Task: Search "Javascript" and sort the search results by the fewest forks.
Action: Mouse moved to (806, 81)
Screenshot: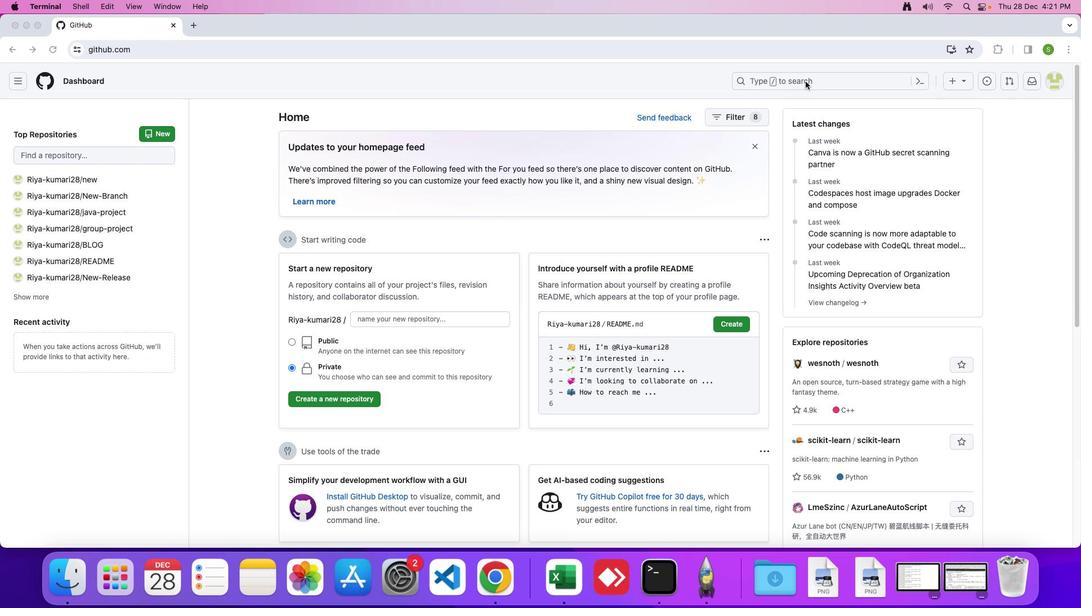
Action: Mouse pressed left at (806, 81)
Screenshot: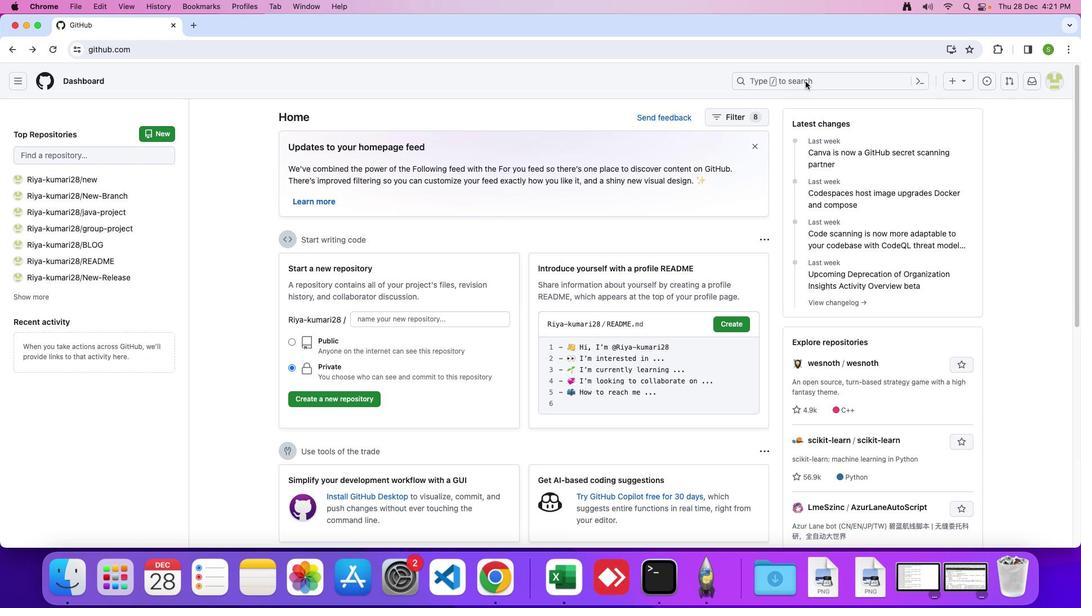 
Action: Mouse moved to (800, 81)
Screenshot: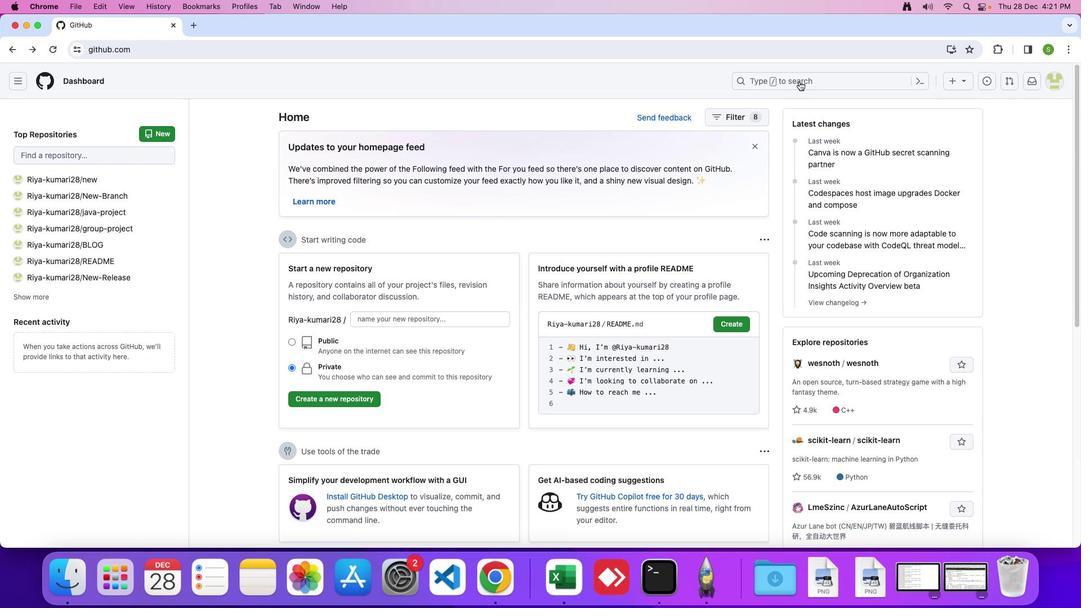 
Action: Mouse pressed left at (800, 81)
Screenshot: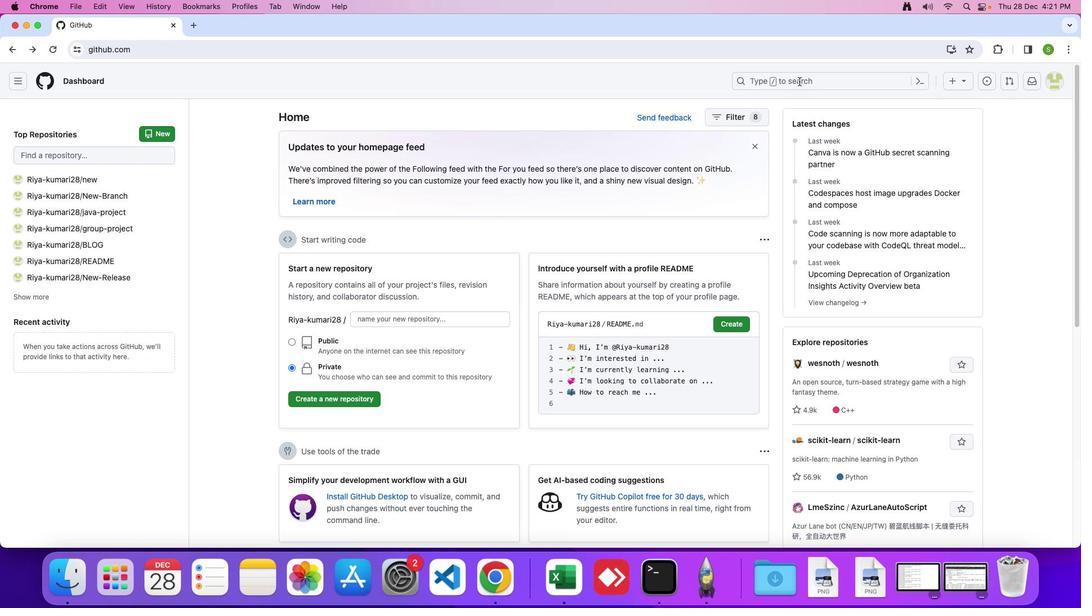 
Action: Mouse moved to (648, 83)
Screenshot: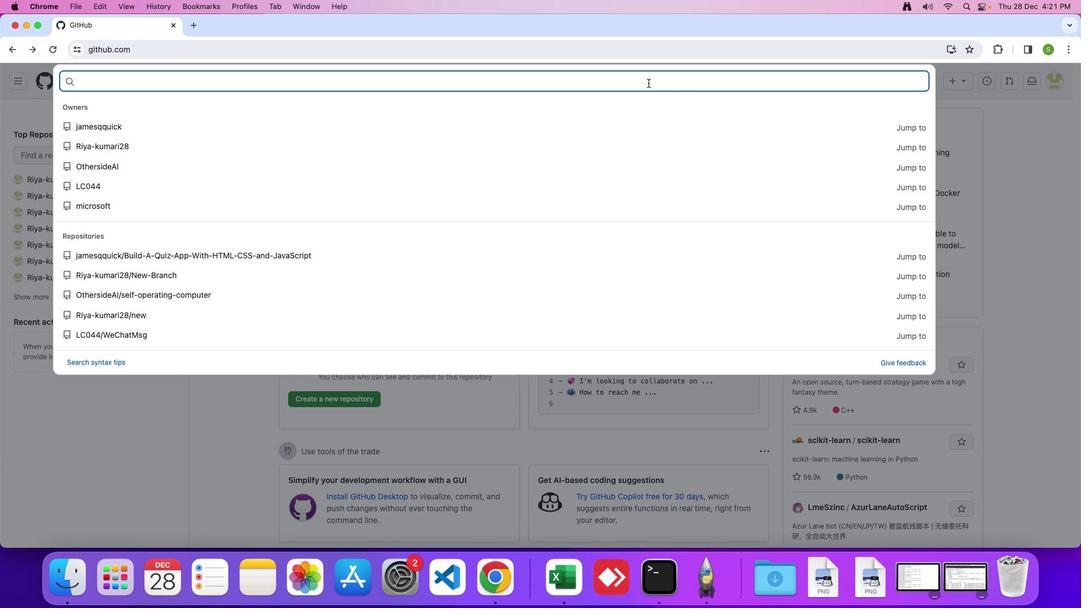 
Action: Mouse pressed left at (648, 83)
Screenshot: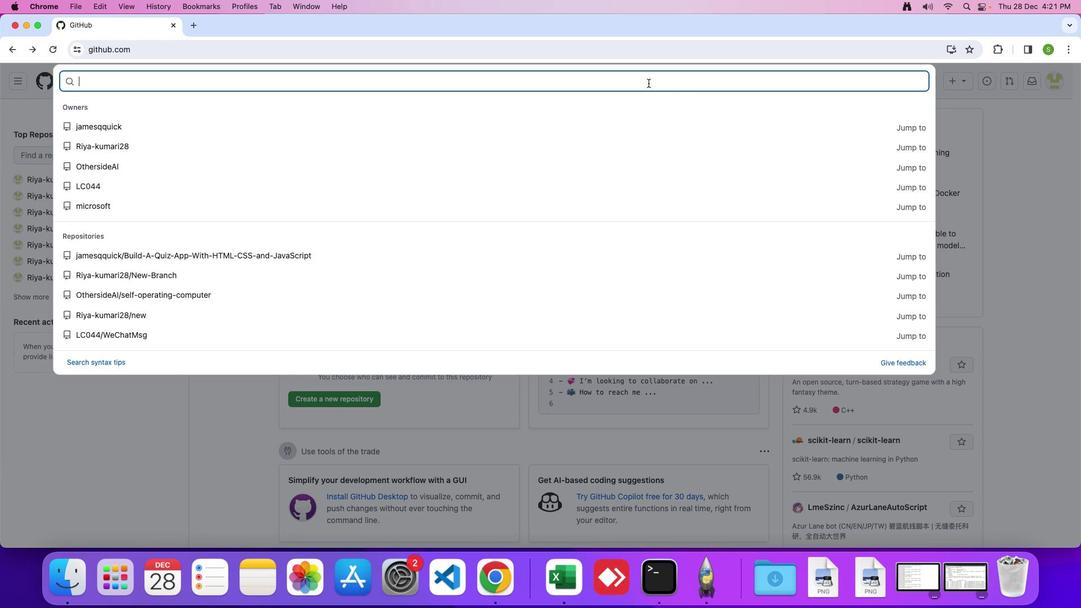 
Action: Key pressed 'J'Key.caps_lock'a''v''a''s''c''r''i''p''t'Key.enter
Screenshot: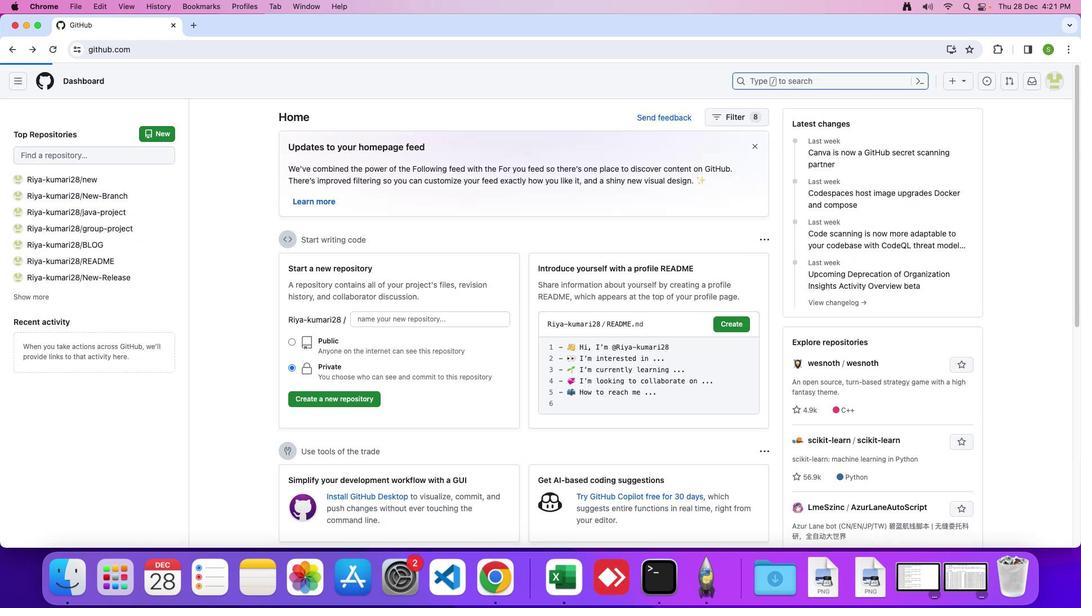 
Action: Mouse moved to (754, 118)
Screenshot: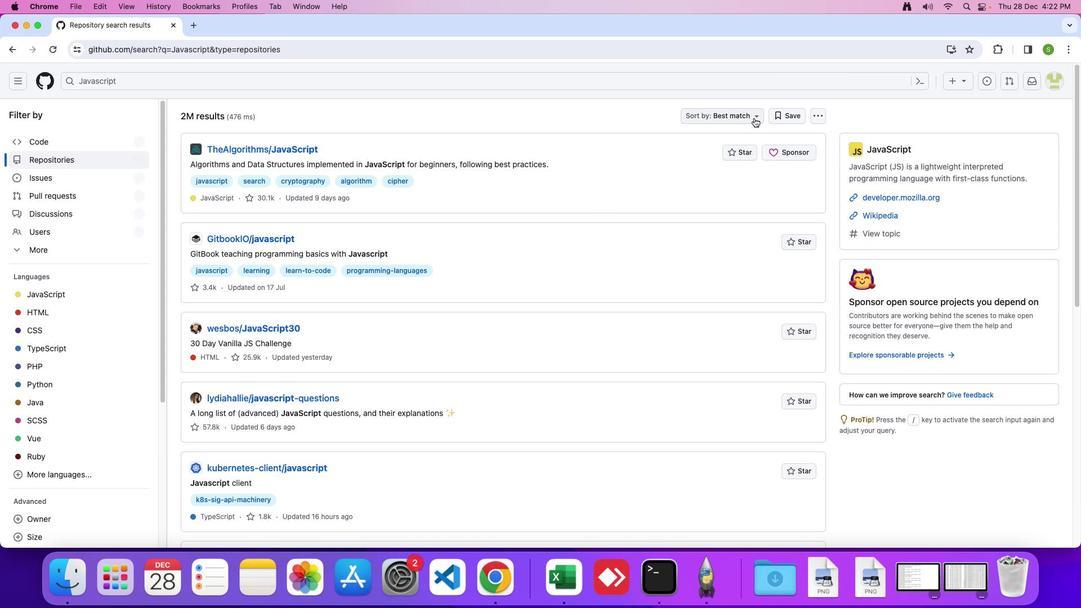 
Action: Mouse pressed left at (754, 118)
Screenshot: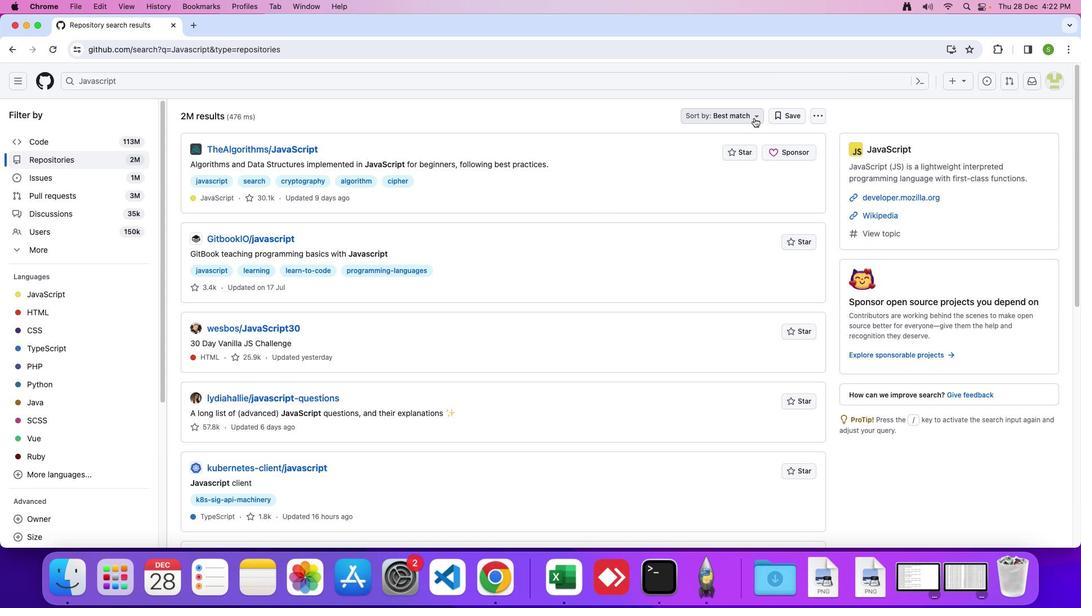 
Action: Mouse moved to (680, 211)
Screenshot: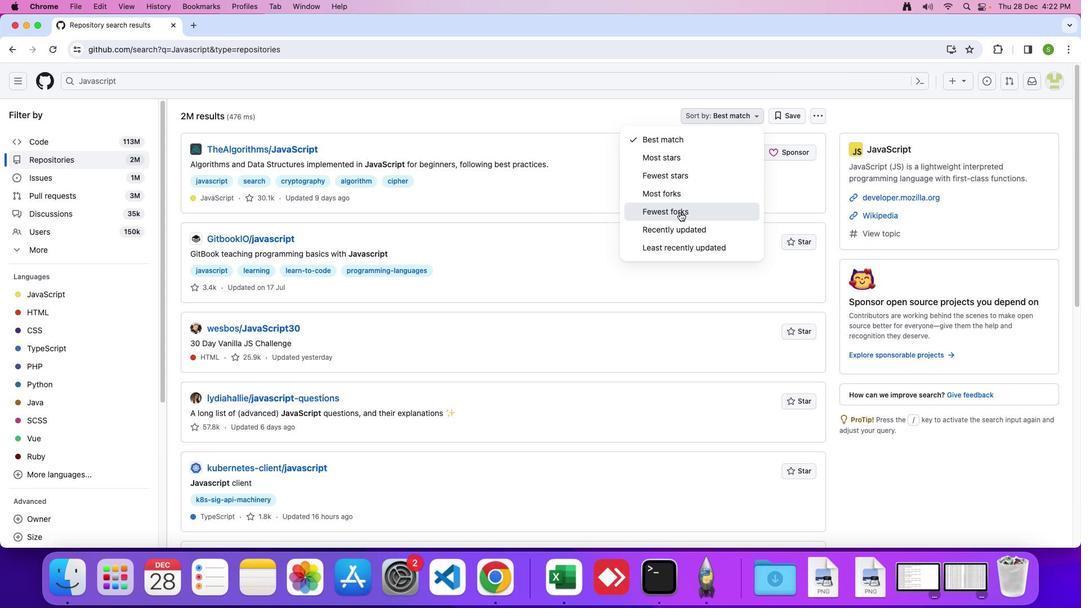 
Action: Mouse pressed left at (680, 211)
Screenshot: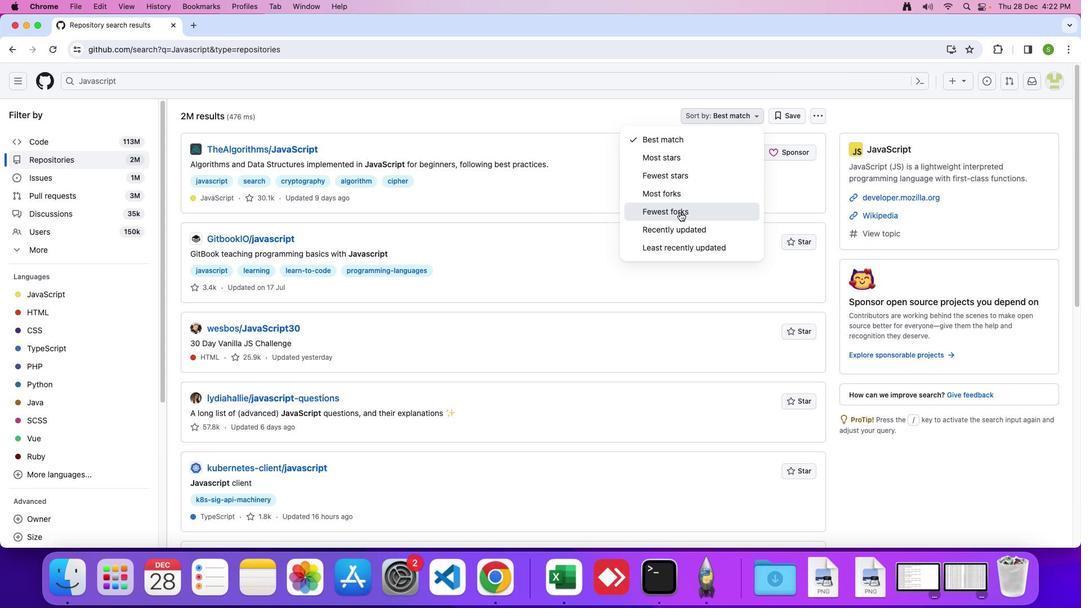 
